Task: Use the audio channel remapper to remap the "Rear right" to "Center".
Action: Mouse moved to (107, 12)
Screenshot: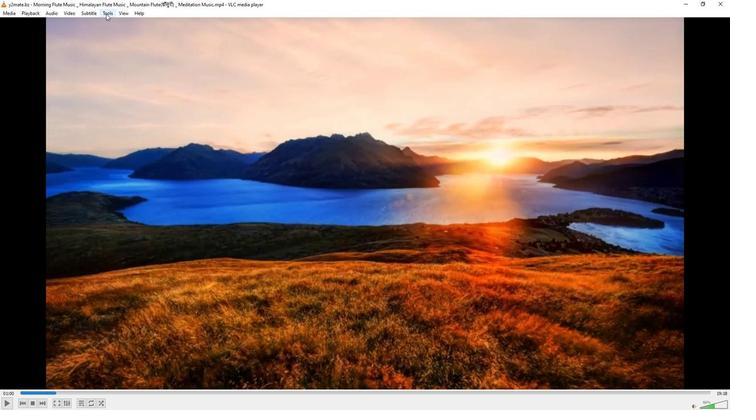 
Action: Mouse pressed left at (107, 12)
Screenshot: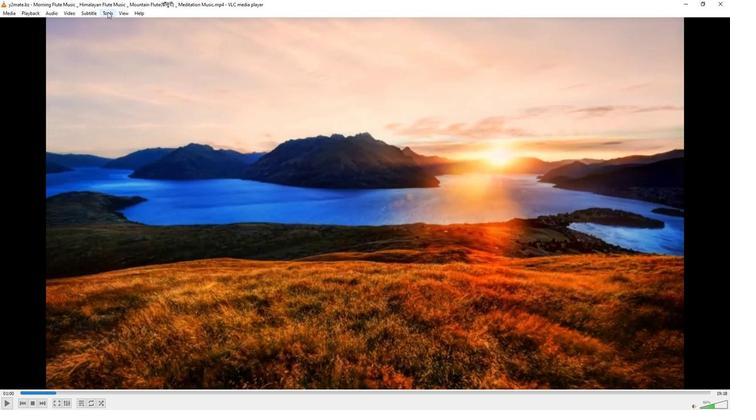 
Action: Mouse moved to (114, 100)
Screenshot: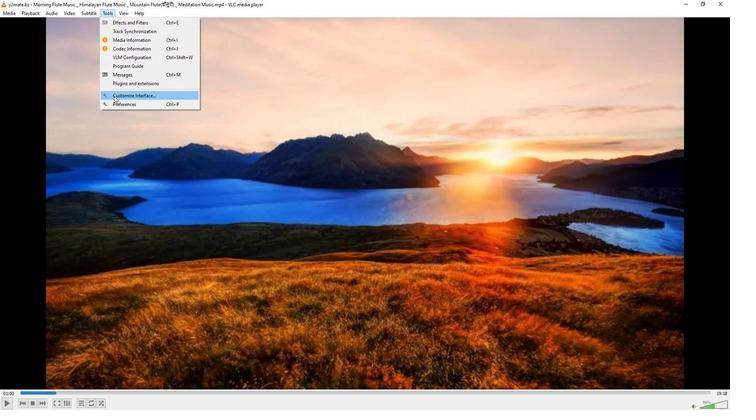 
Action: Mouse pressed left at (114, 100)
Screenshot: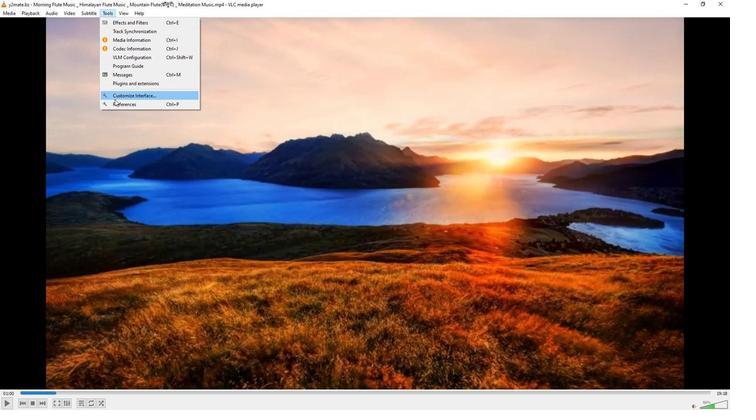 
Action: Mouse moved to (241, 339)
Screenshot: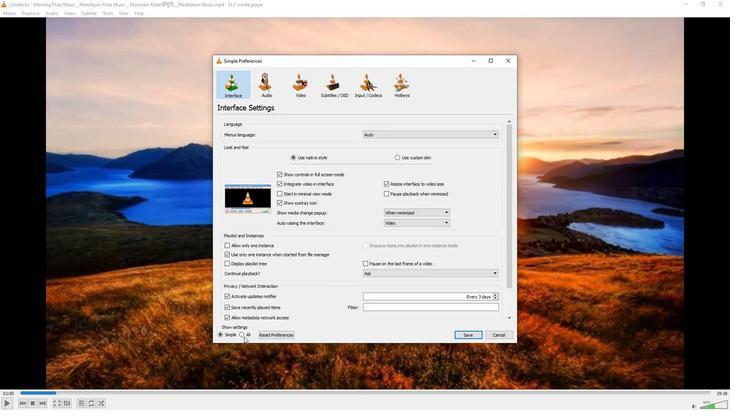 
Action: Mouse pressed left at (241, 339)
Screenshot: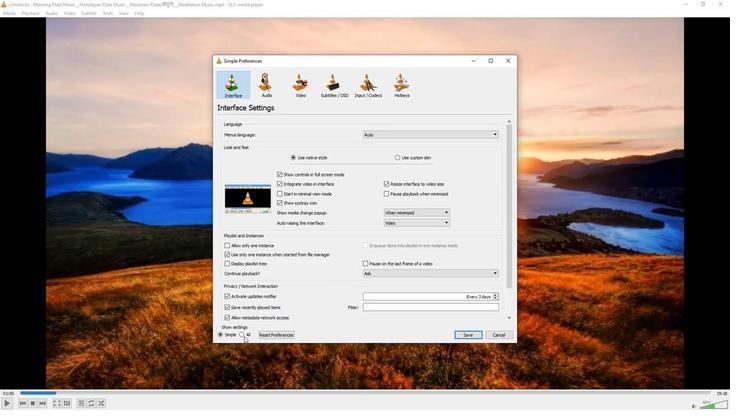 
Action: Mouse moved to (230, 166)
Screenshot: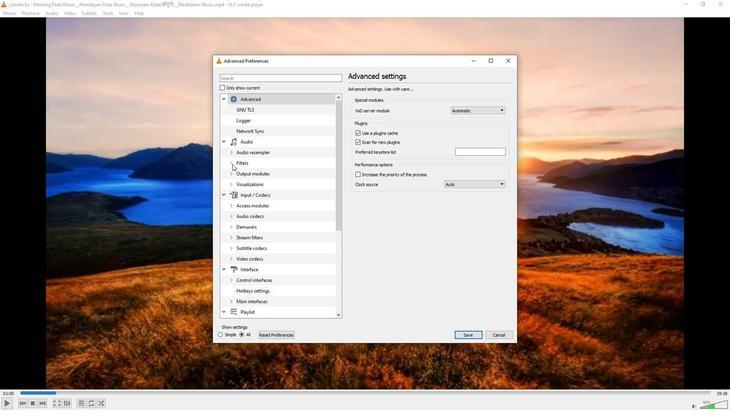 
Action: Mouse pressed left at (230, 166)
Screenshot: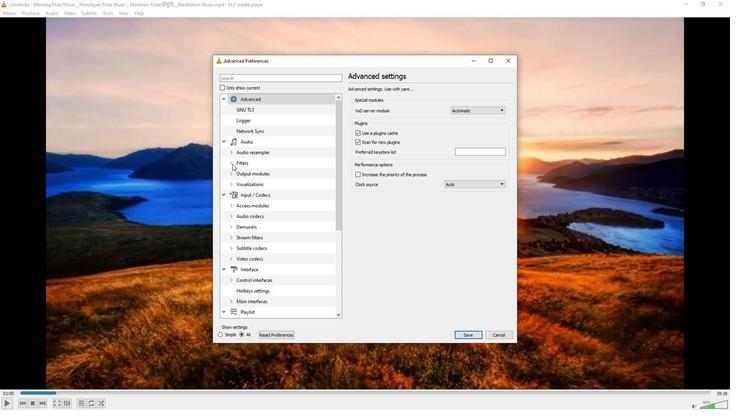 
Action: Mouse moved to (244, 272)
Screenshot: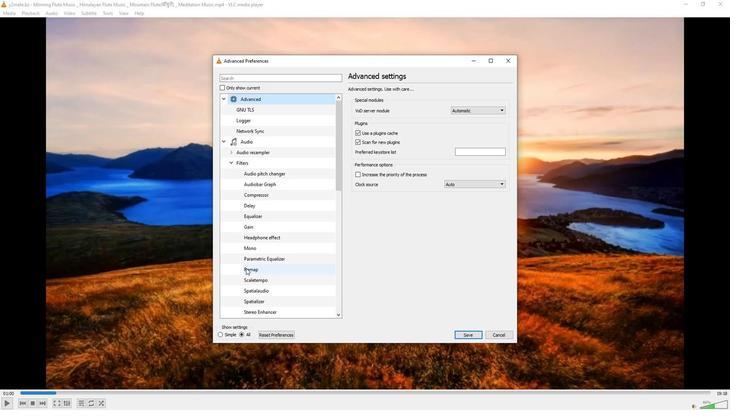 
Action: Mouse pressed left at (244, 272)
Screenshot: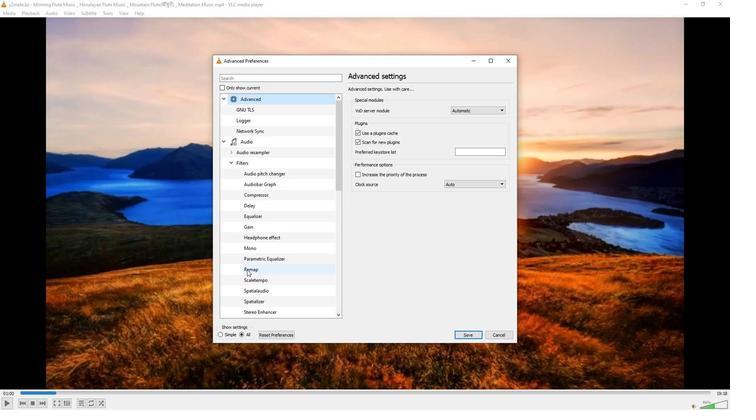 
Action: Mouse moved to (455, 154)
Screenshot: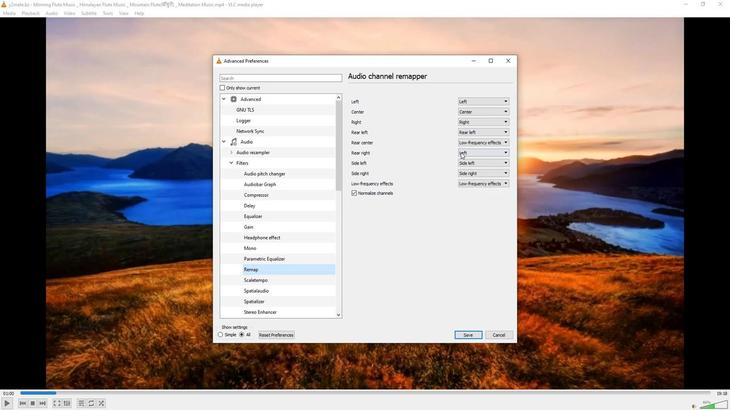 
Action: Mouse pressed left at (455, 154)
Screenshot: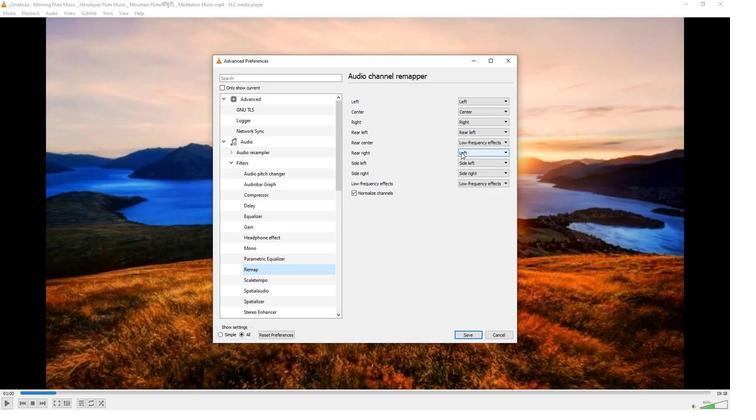 
Action: Mouse moved to (457, 163)
Screenshot: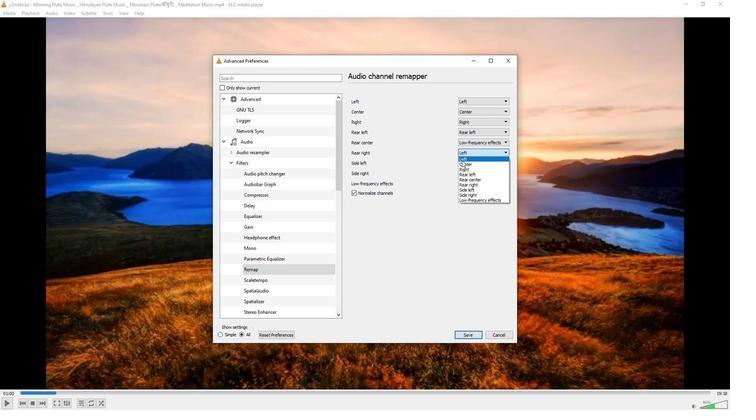 
Action: Mouse pressed left at (457, 163)
Screenshot: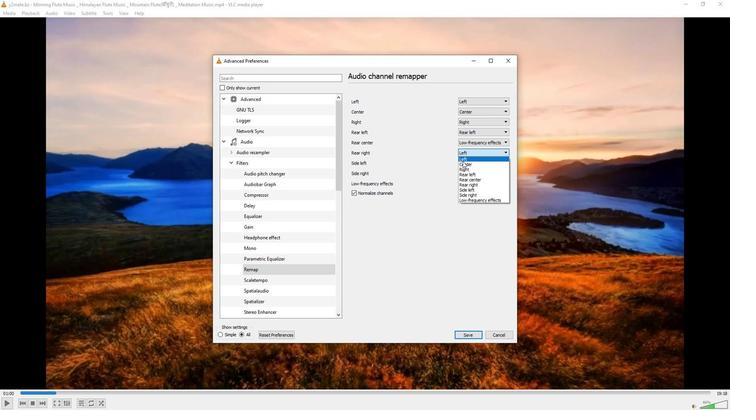 
Action: Mouse moved to (460, 335)
Screenshot: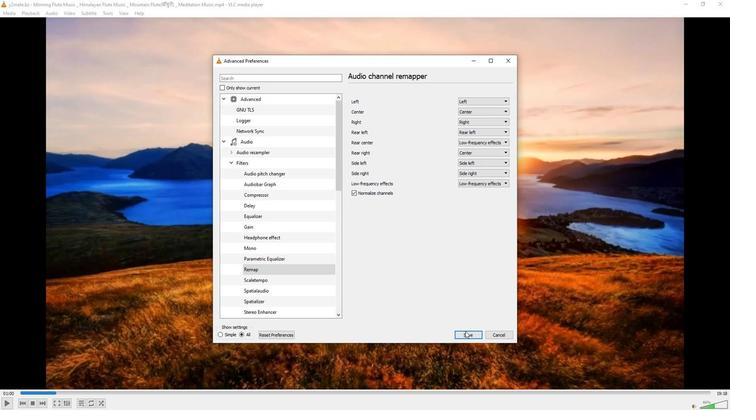 
Action: Mouse pressed left at (460, 335)
Screenshot: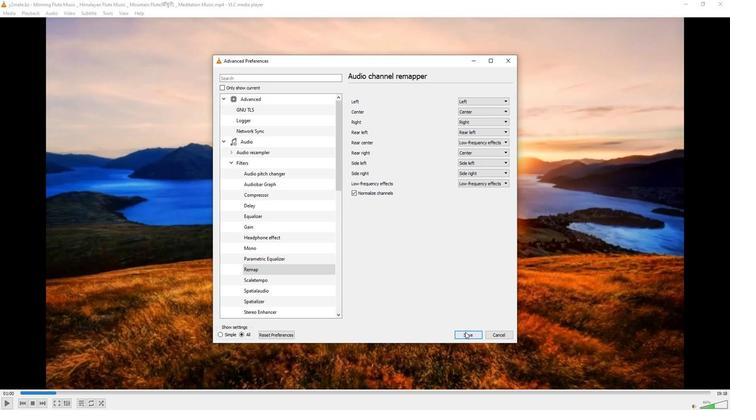 
